 Task: Look for products in the category "Breakfast Bars" that are on sale.
Action: Mouse moved to (964, 327)
Screenshot: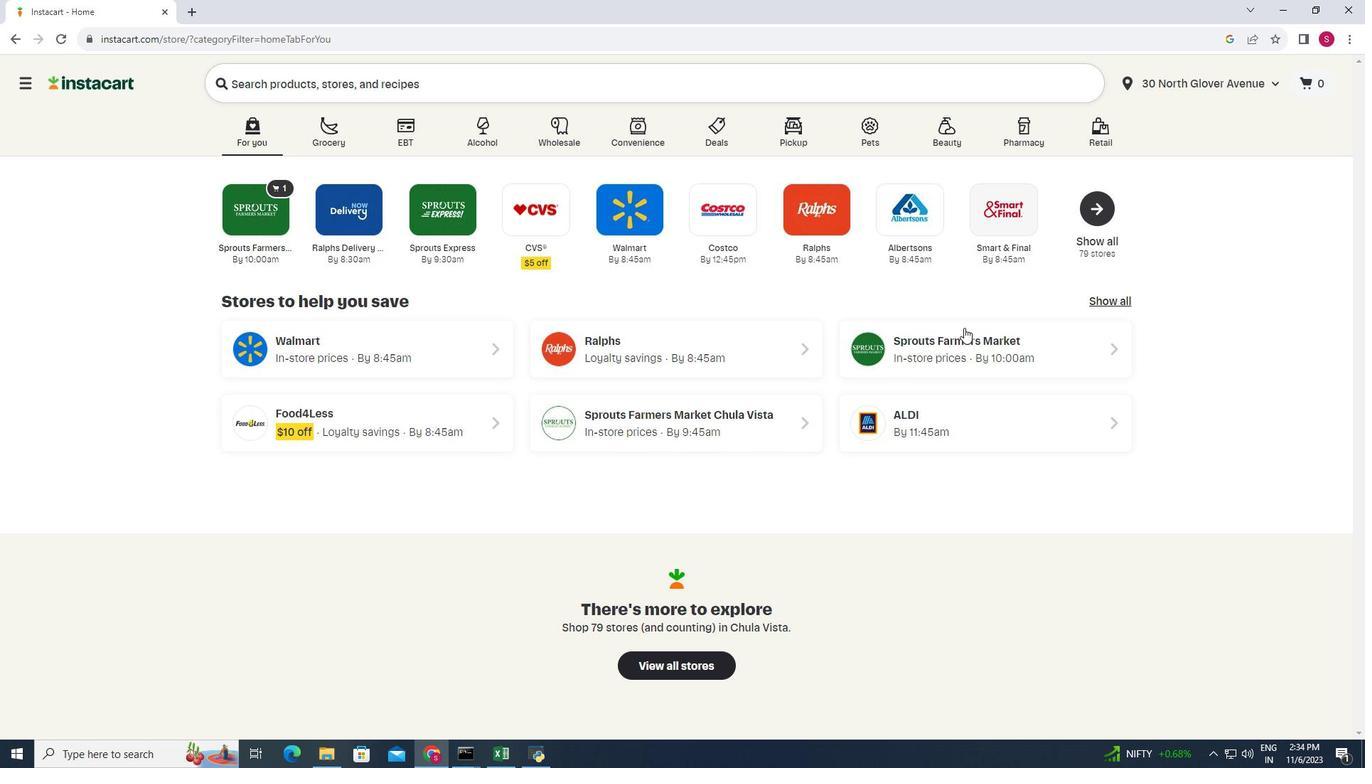 
Action: Mouse pressed left at (964, 327)
Screenshot: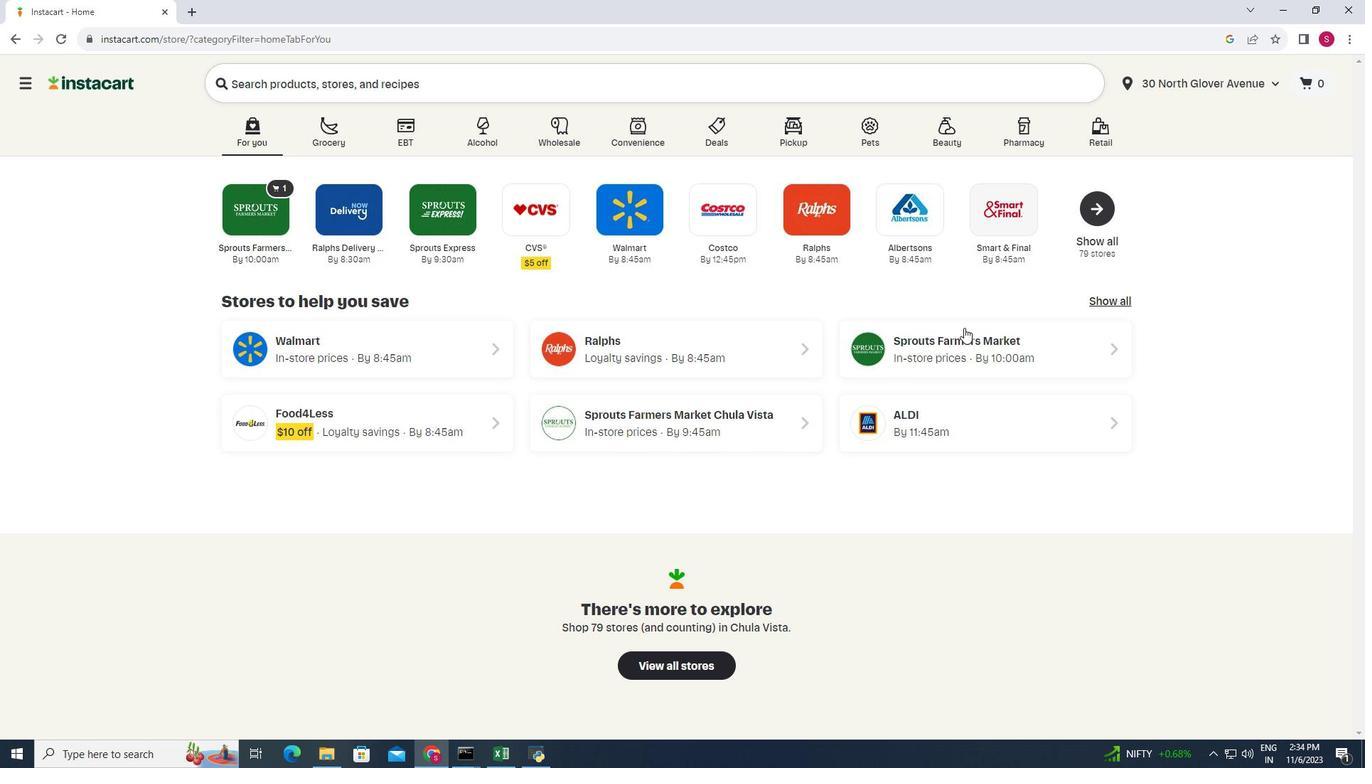 
Action: Mouse moved to (29, 529)
Screenshot: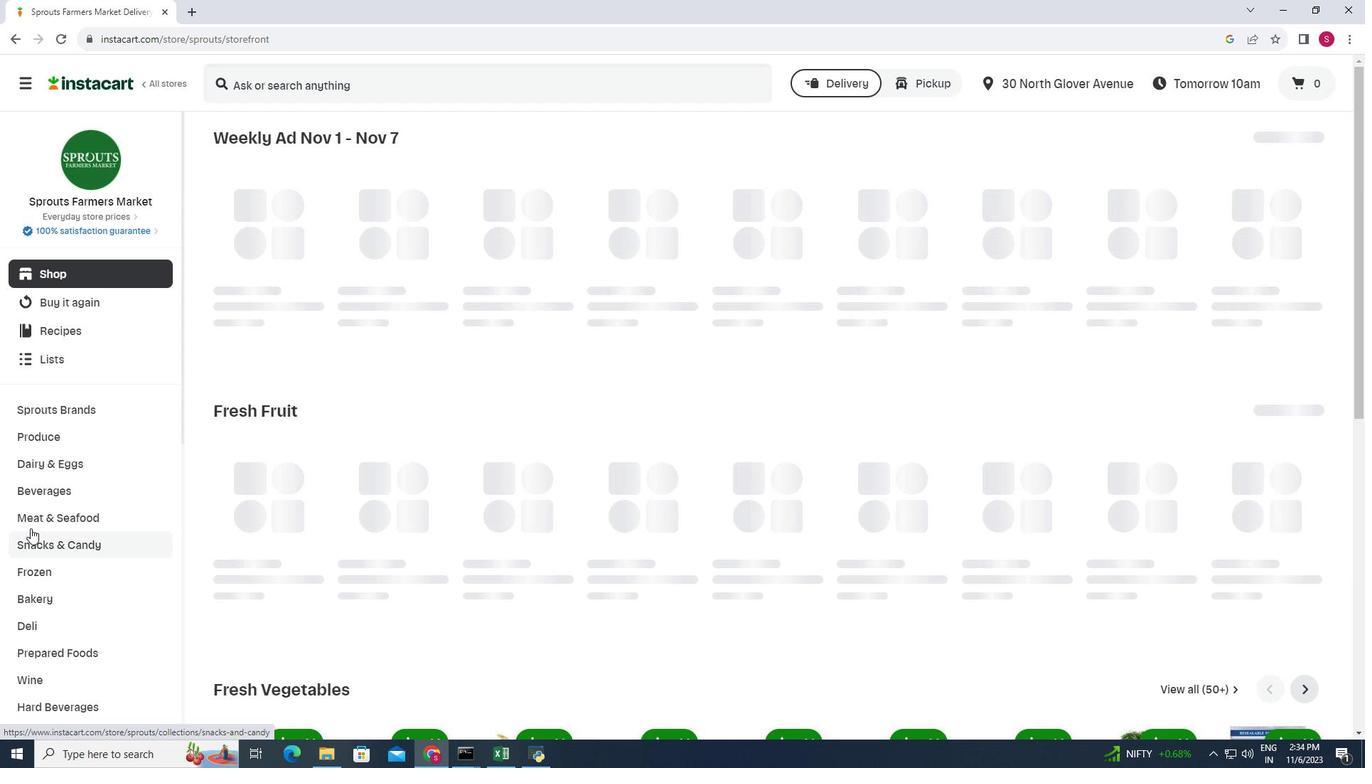 
Action: Mouse scrolled (29, 528) with delta (0, 0)
Screenshot: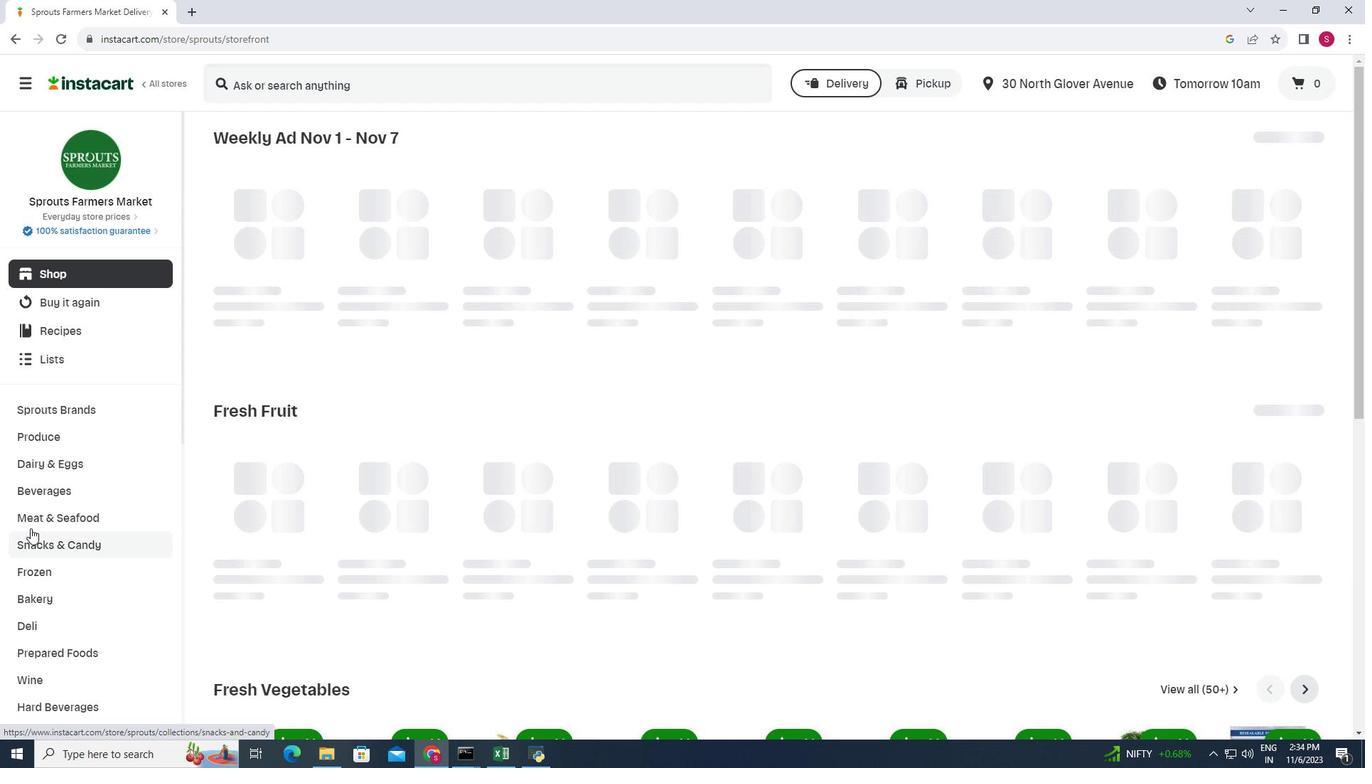 
Action: Mouse moved to (41, 527)
Screenshot: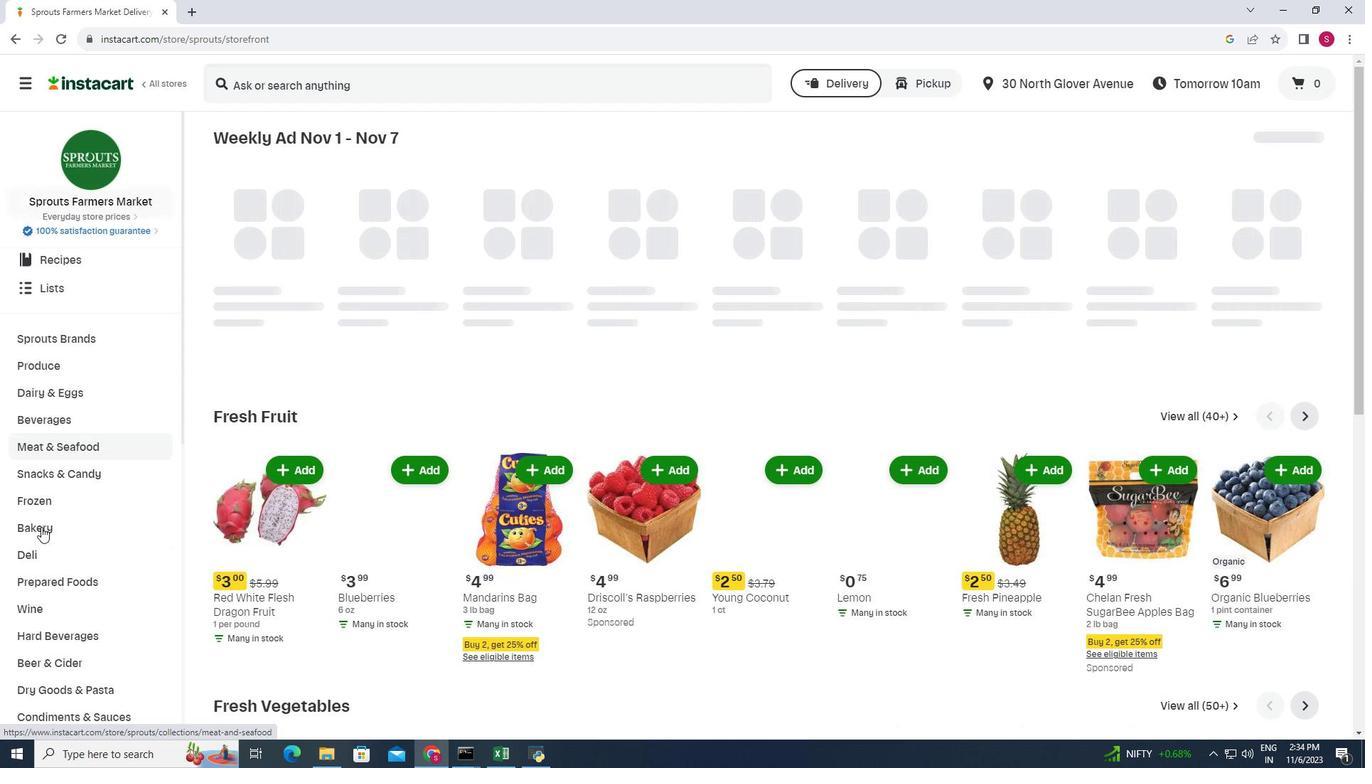 
Action: Mouse scrolled (41, 526) with delta (0, 0)
Screenshot: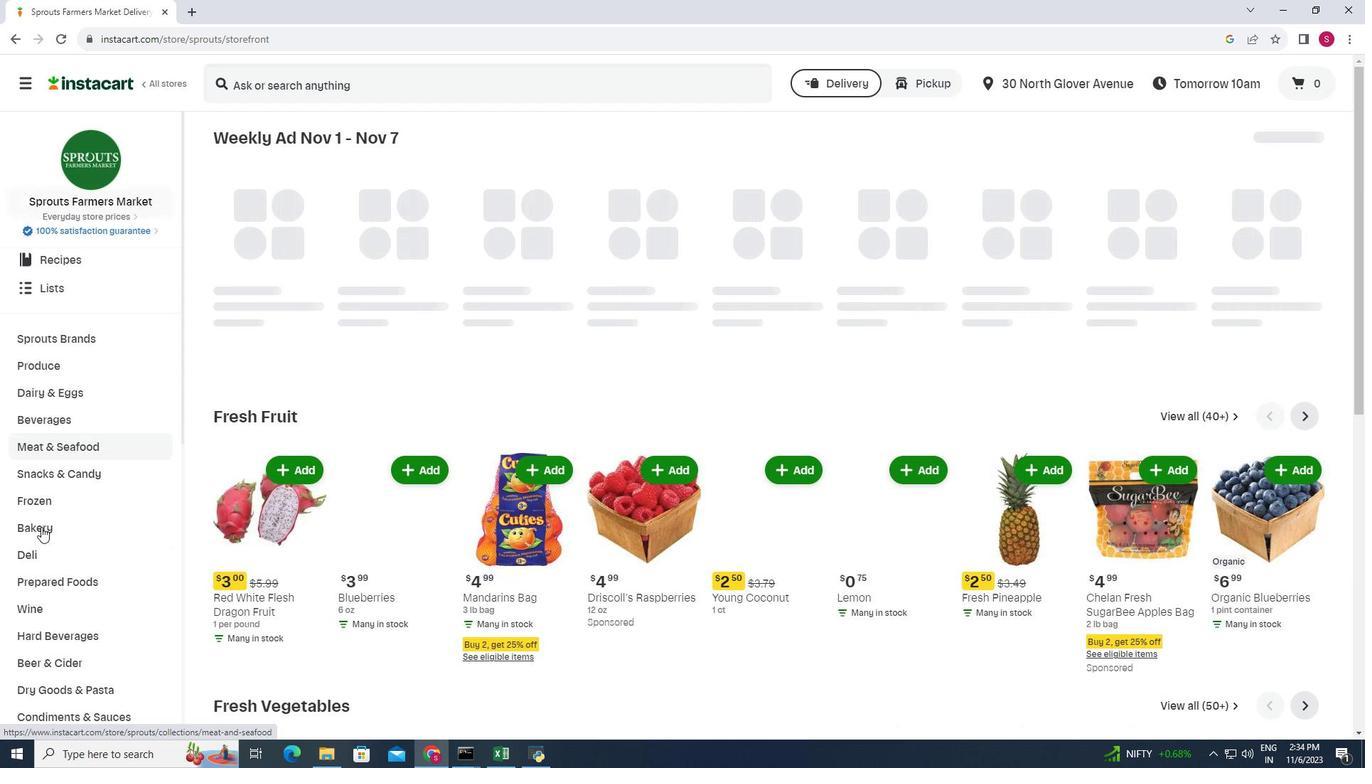 
Action: Mouse moved to (45, 525)
Screenshot: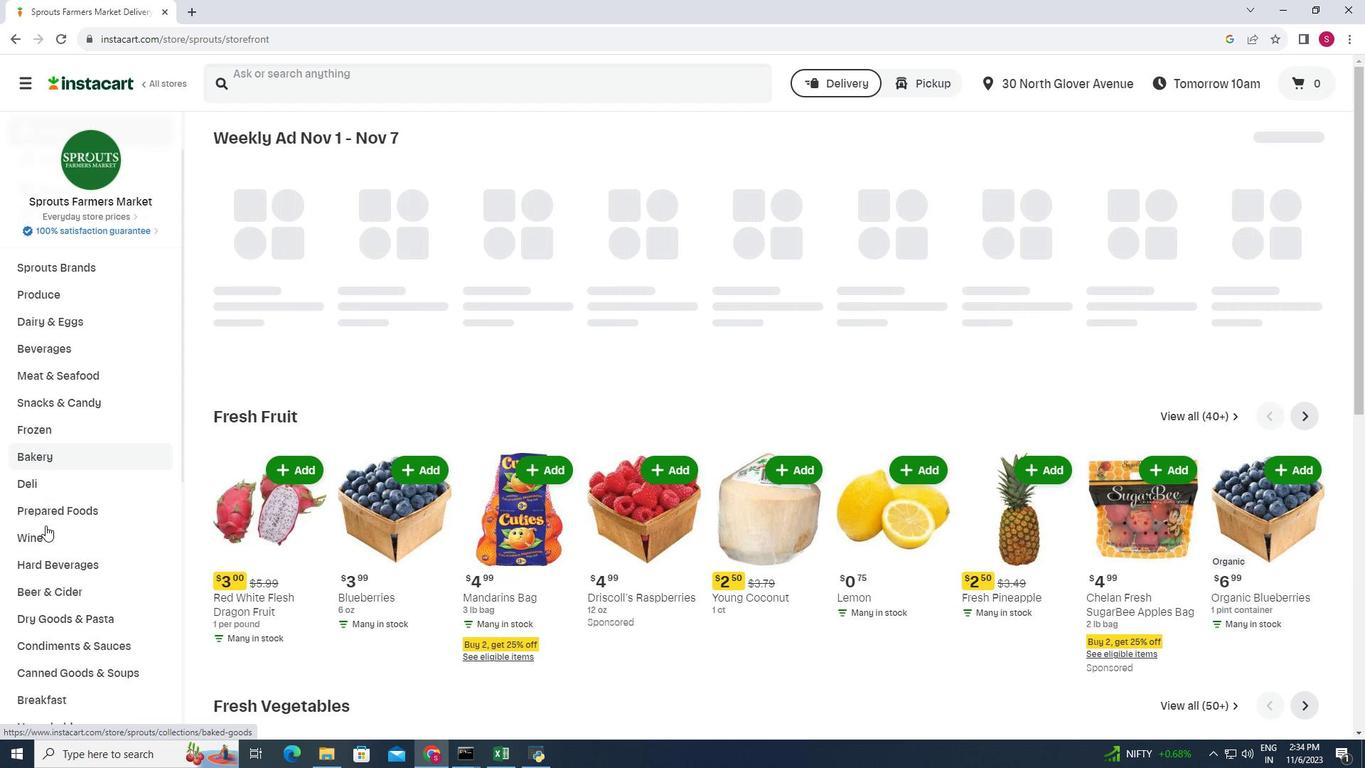 
Action: Mouse scrolled (45, 524) with delta (0, 0)
Screenshot: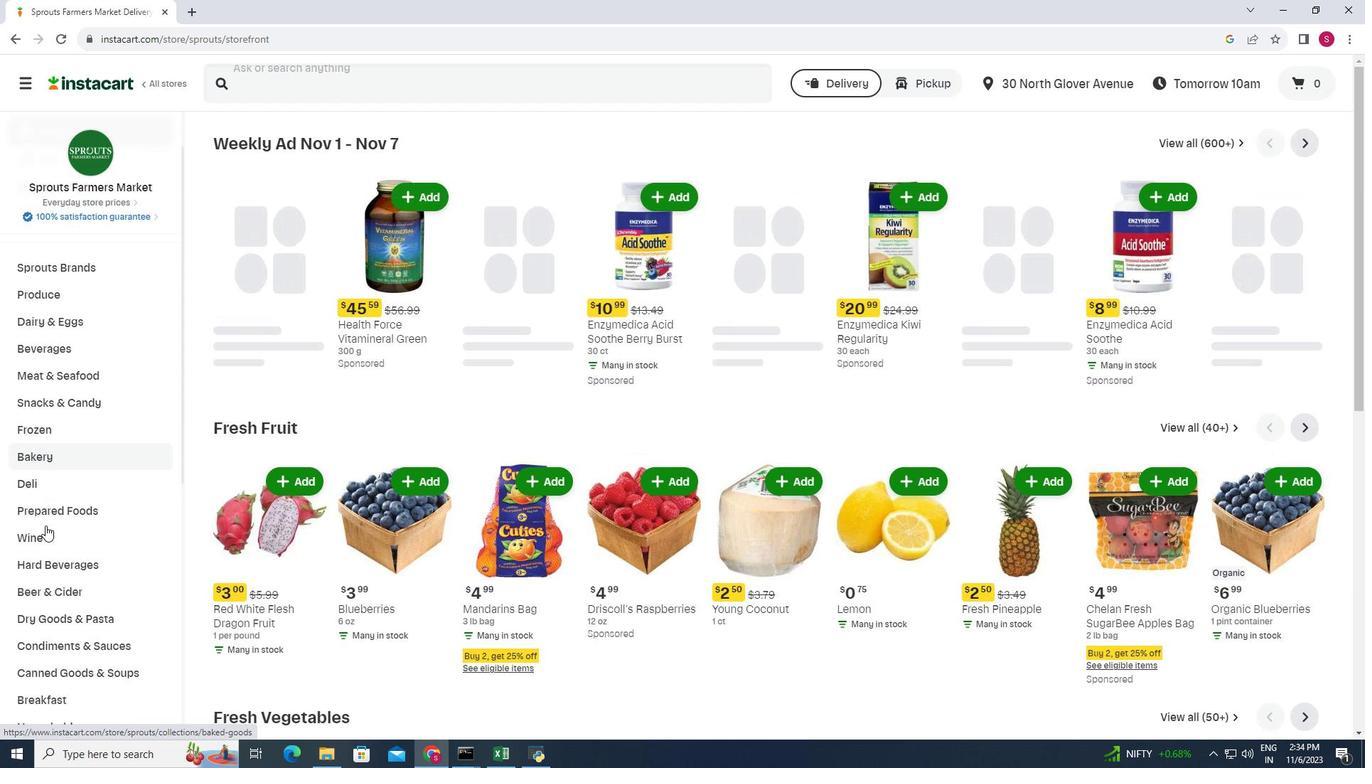 
Action: Mouse scrolled (45, 524) with delta (0, 0)
Screenshot: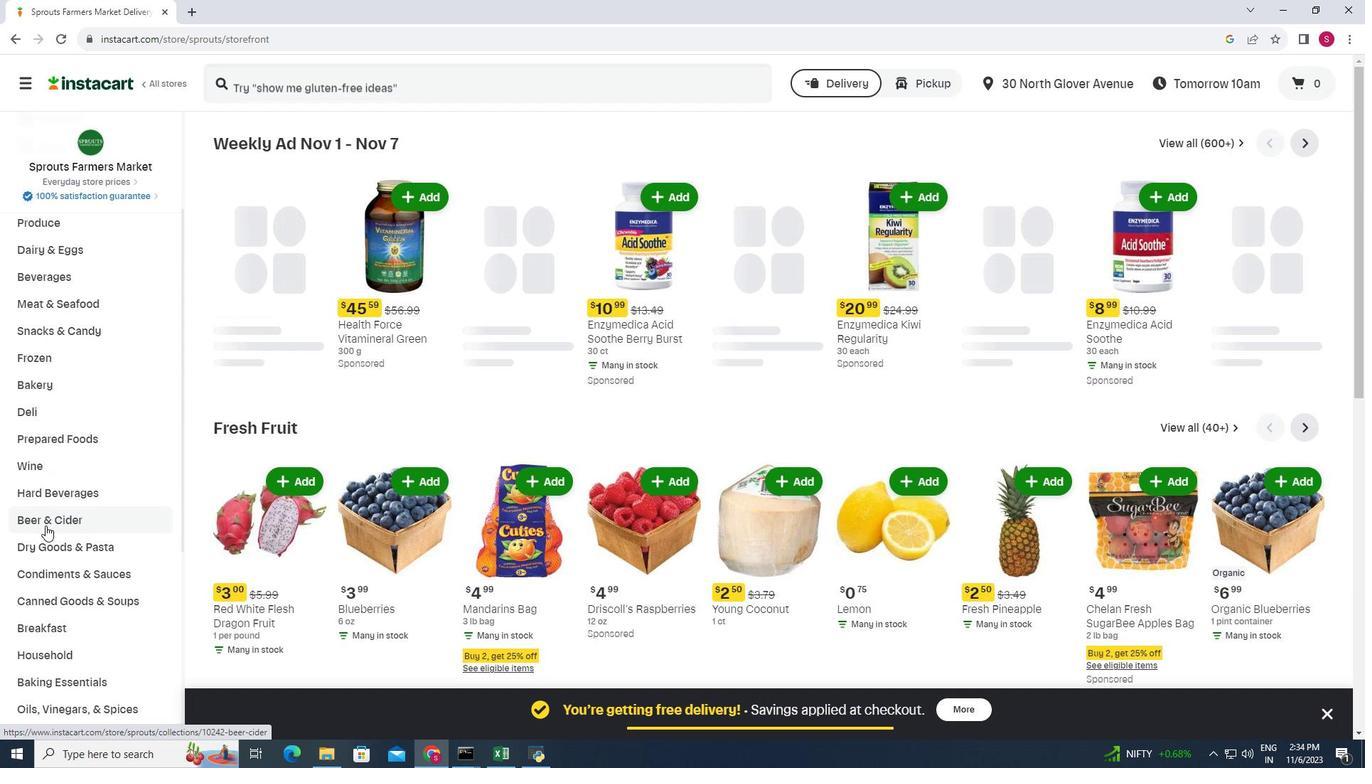 
Action: Mouse moved to (48, 556)
Screenshot: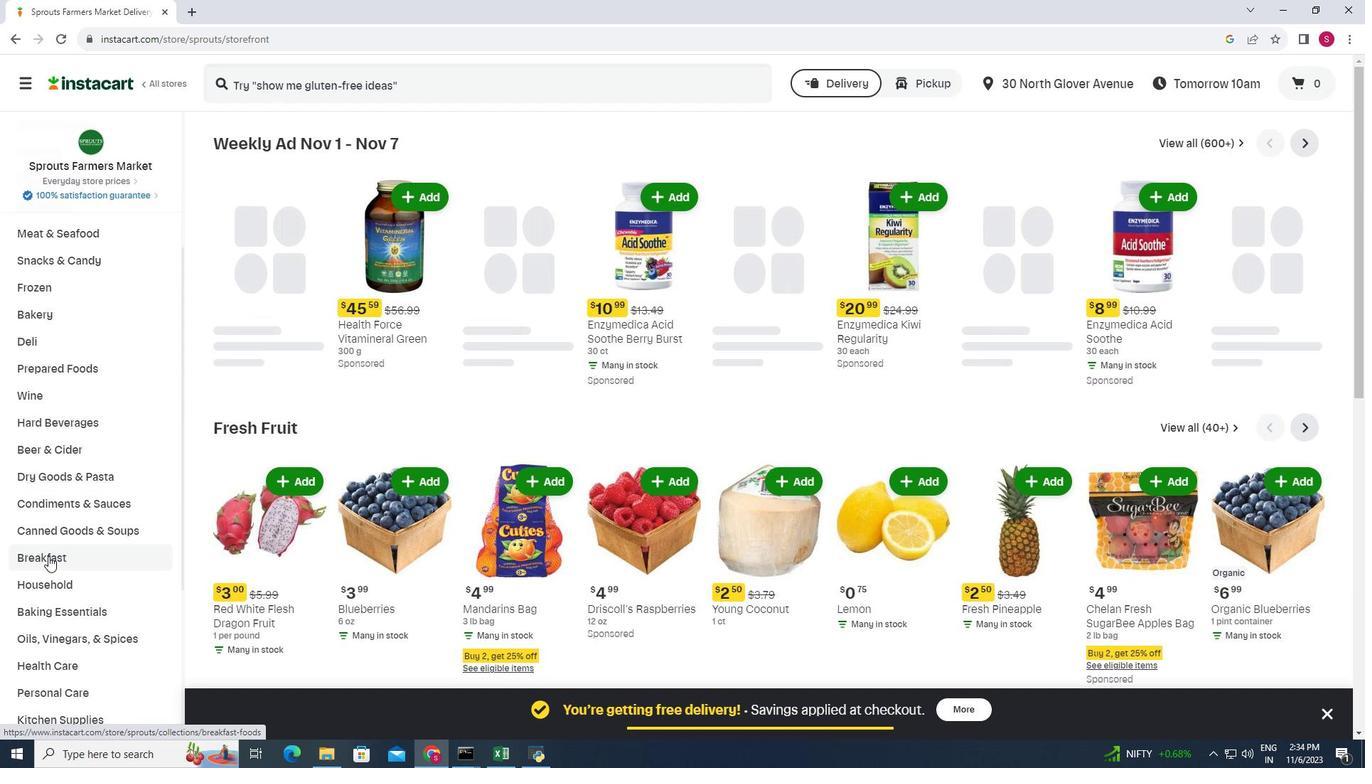 
Action: Mouse pressed left at (48, 556)
Screenshot: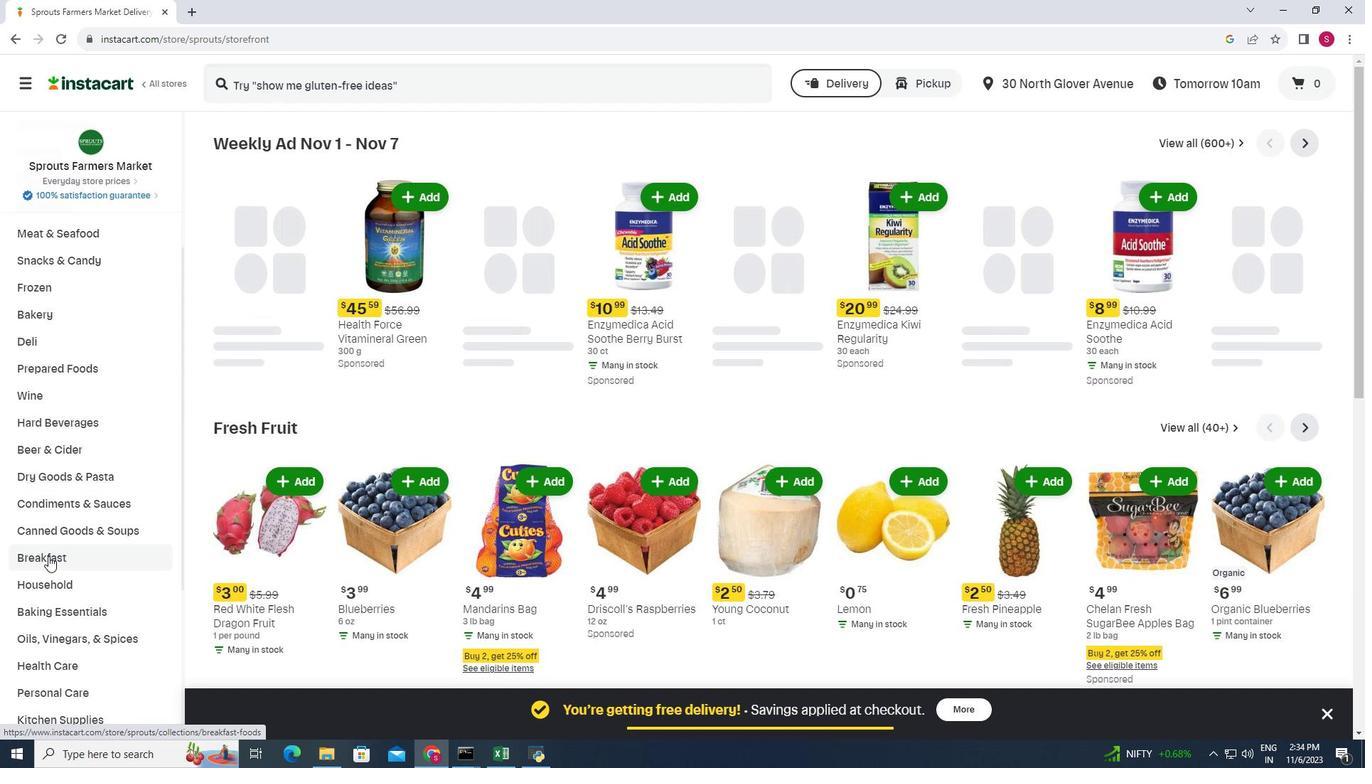 
Action: Mouse moved to (429, 178)
Screenshot: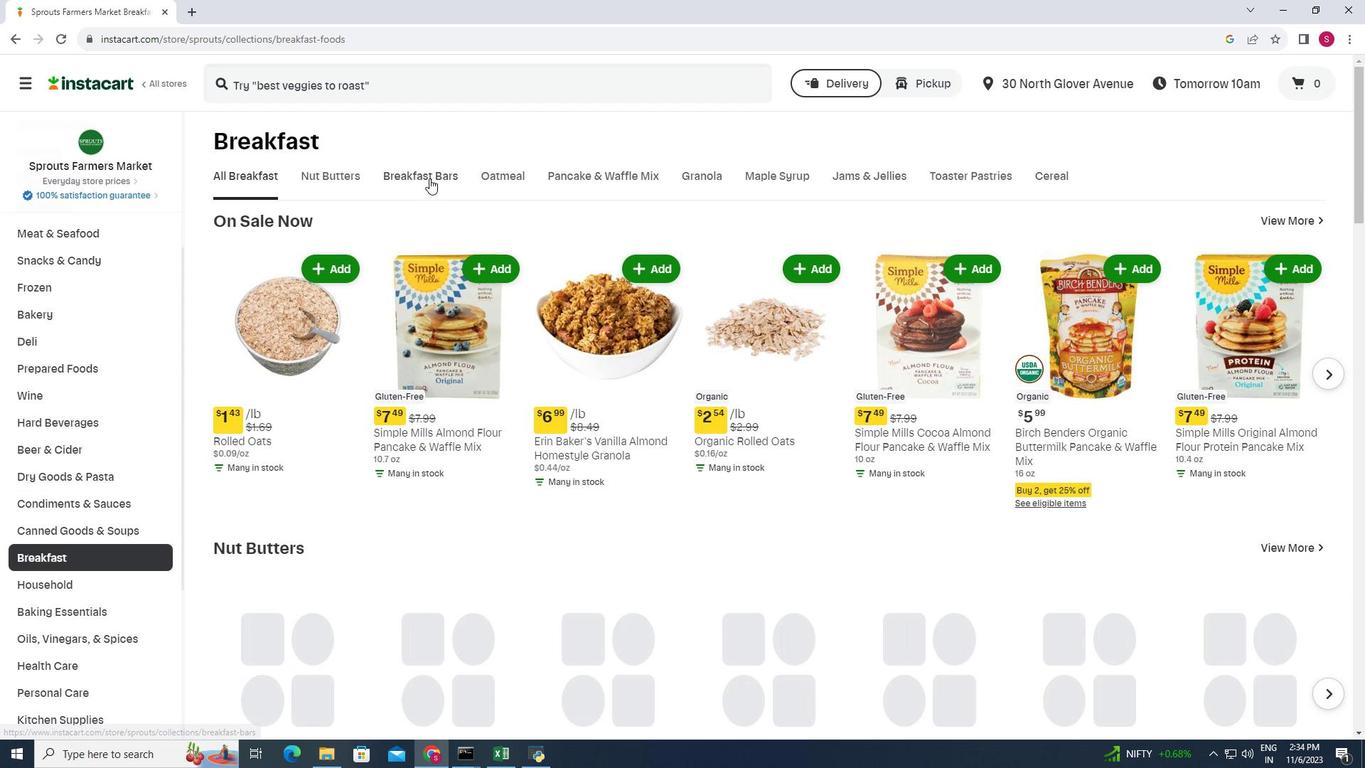 
Action: Mouse pressed left at (429, 178)
Screenshot: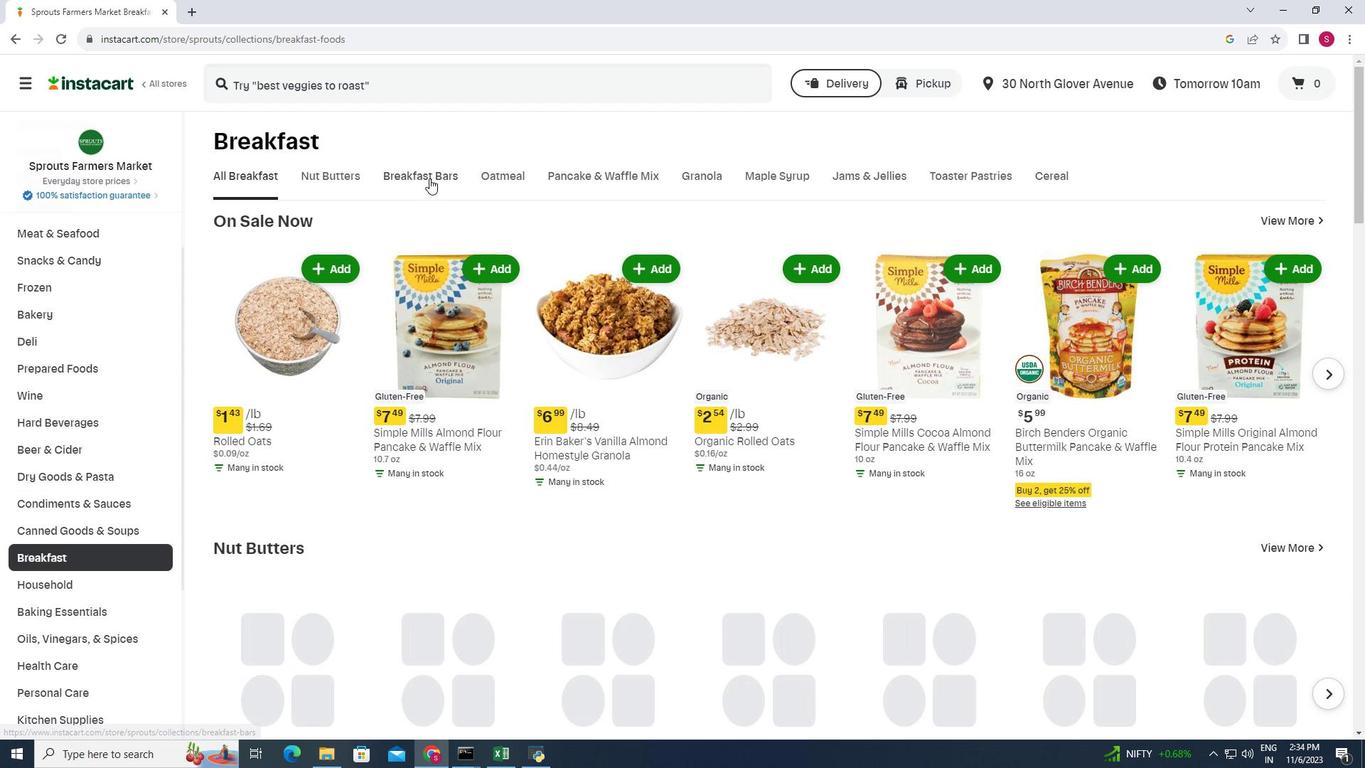 
Action: Mouse moved to (335, 299)
Screenshot: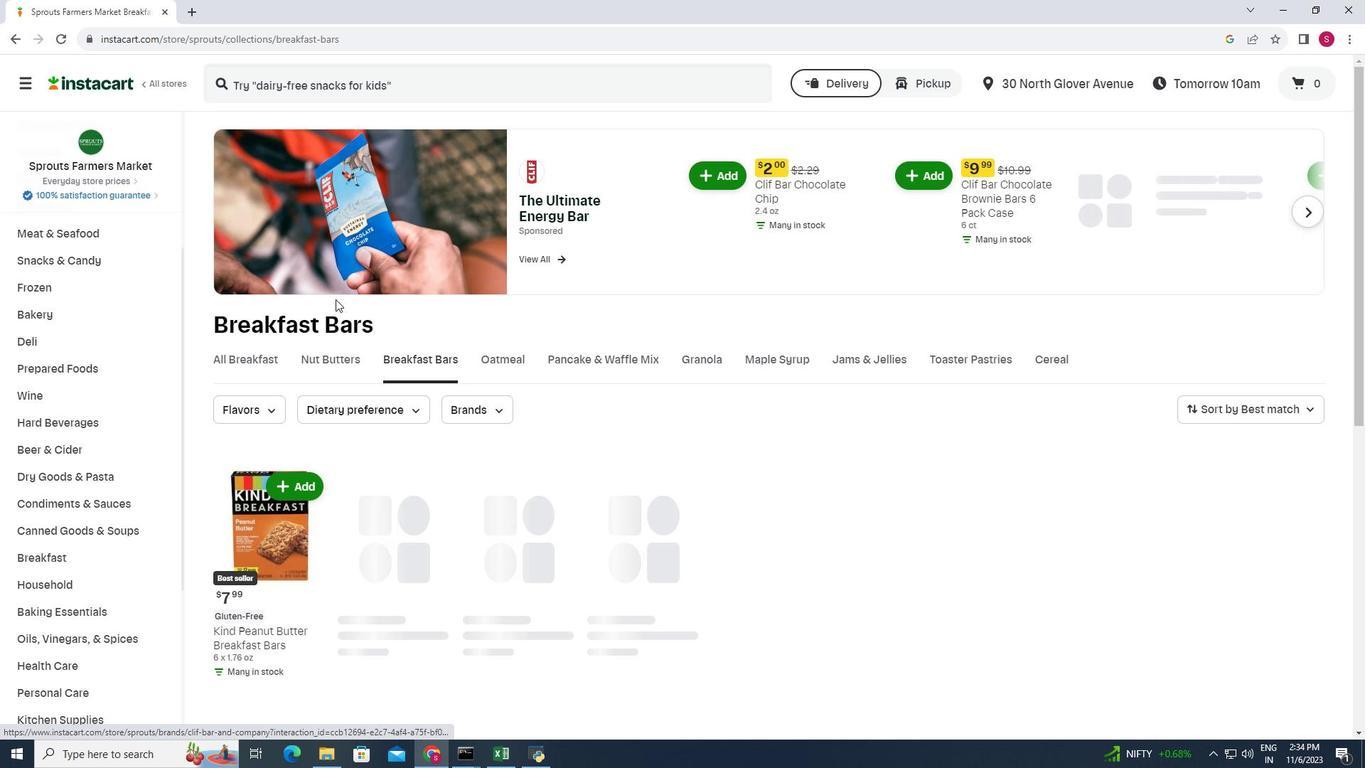 
Action: Mouse scrolled (335, 298) with delta (0, 0)
Screenshot: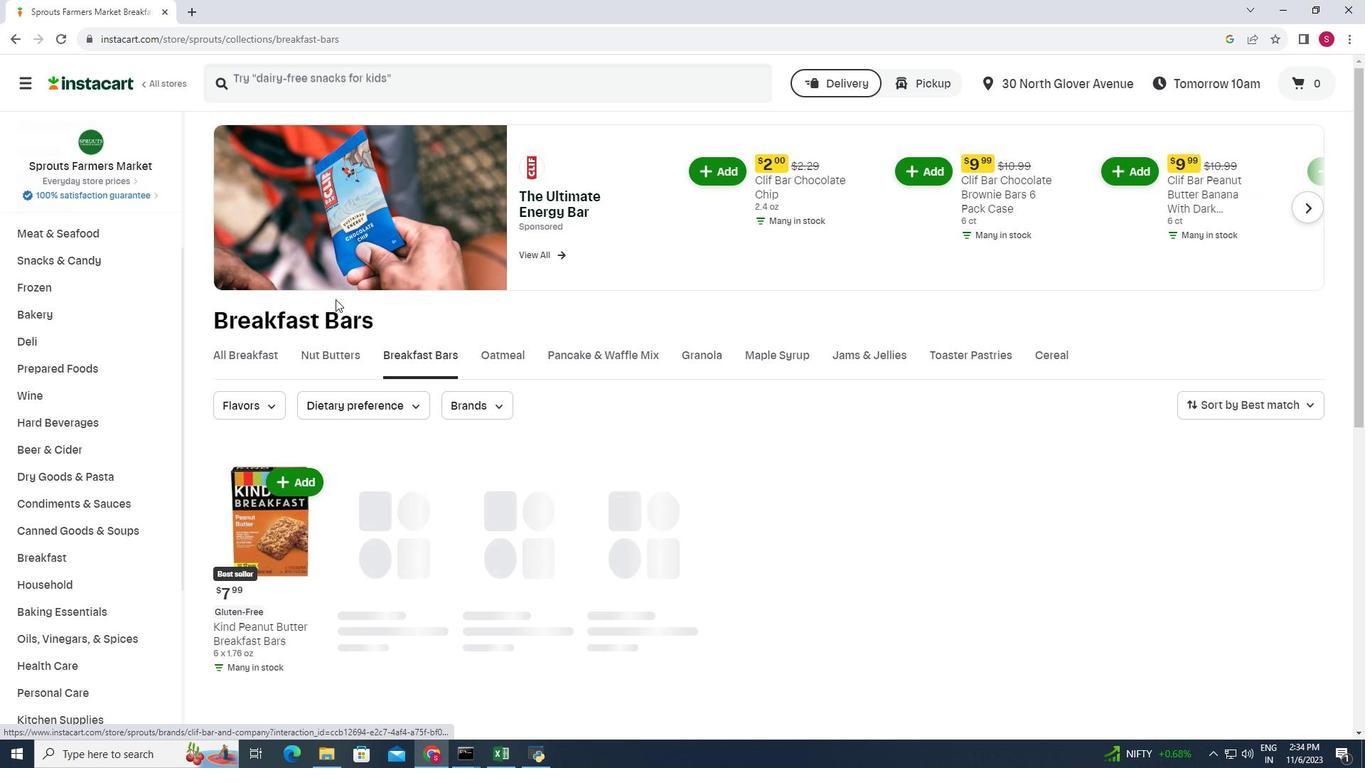 
Action: Mouse moved to (556, 401)
Screenshot: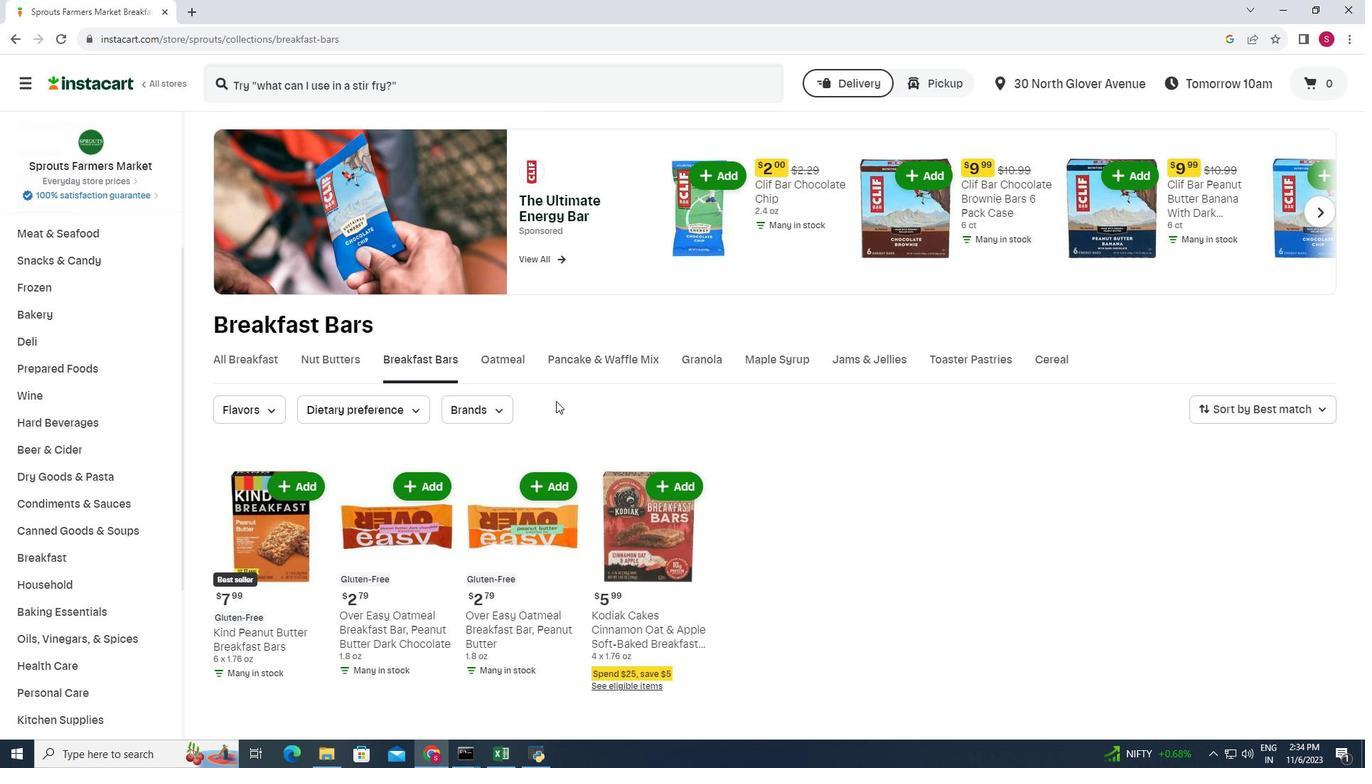 
Action: Mouse scrolled (556, 400) with delta (0, 0)
Screenshot: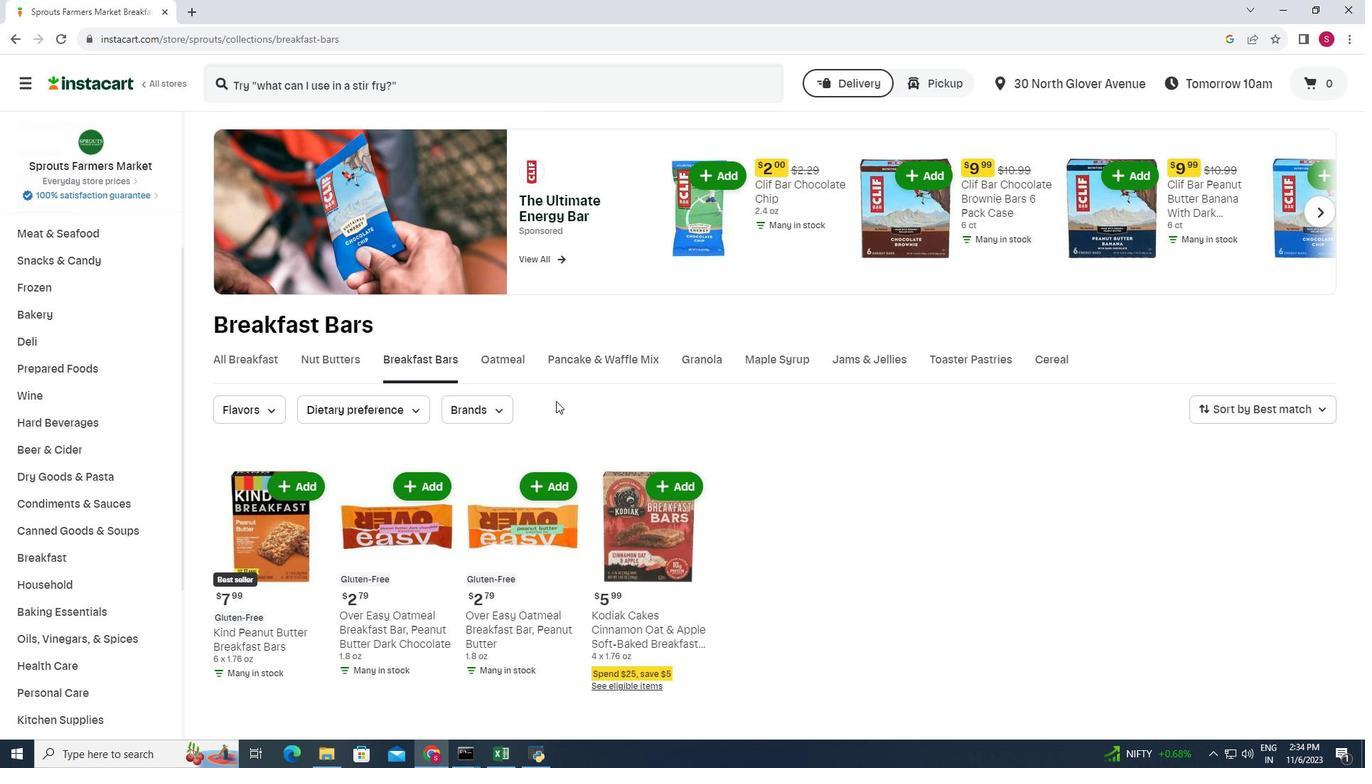 
Action: Mouse moved to (548, 402)
Screenshot: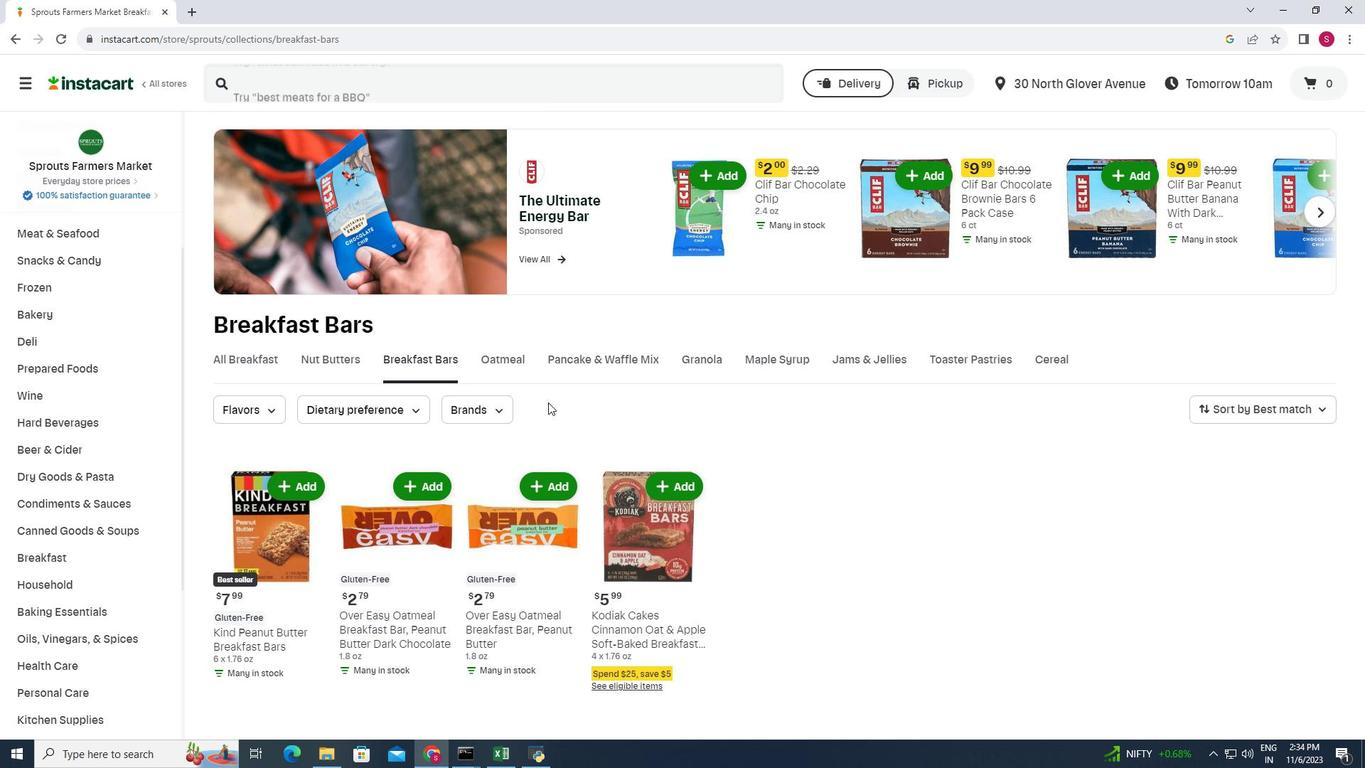 
